 Task: Set "Duration of the fingerprinting " for chromaprint stream output to "90".
Action: Mouse moved to (100, 10)
Screenshot: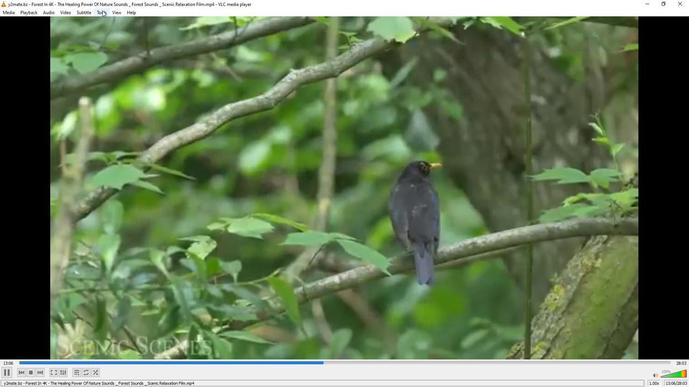 
Action: Mouse pressed left at (100, 10)
Screenshot: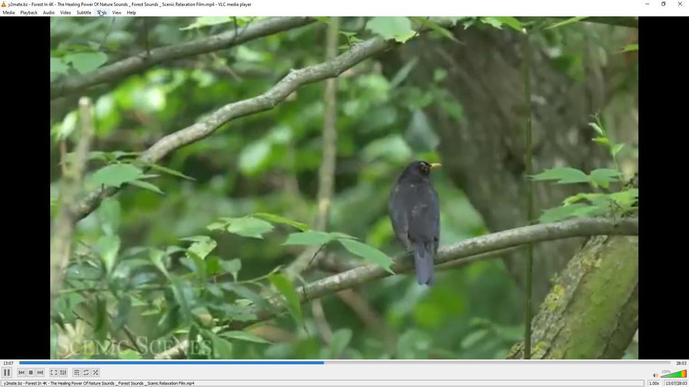 
Action: Mouse moved to (113, 97)
Screenshot: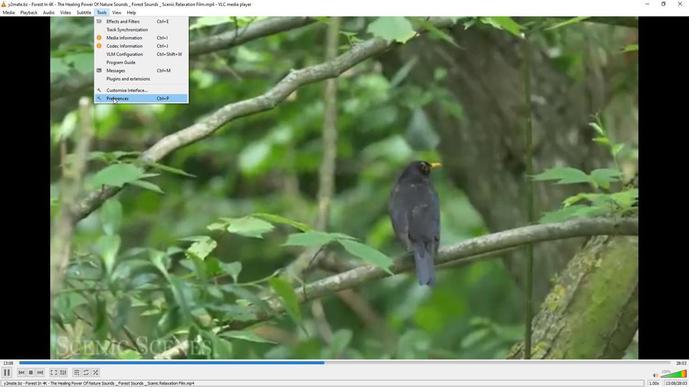 
Action: Mouse pressed left at (113, 97)
Screenshot: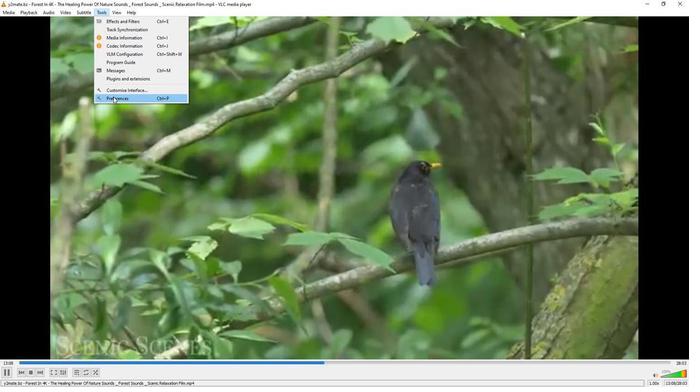 
Action: Mouse moved to (226, 315)
Screenshot: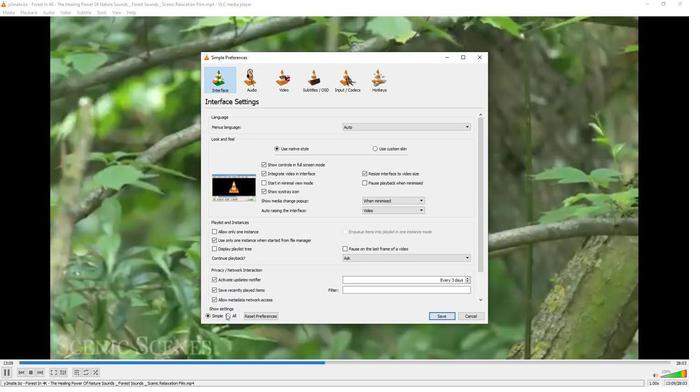 
Action: Mouse pressed left at (226, 315)
Screenshot: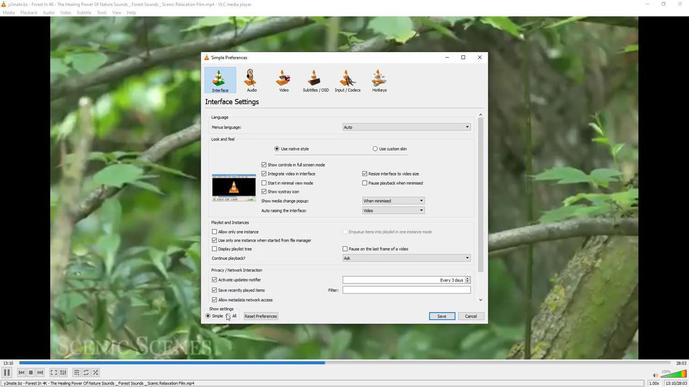 
Action: Mouse moved to (219, 266)
Screenshot: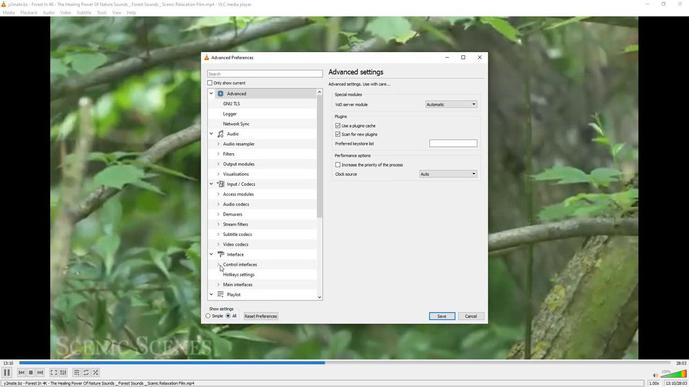 
Action: Mouse scrolled (219, 265) with delta (0, 0)
Screenshot: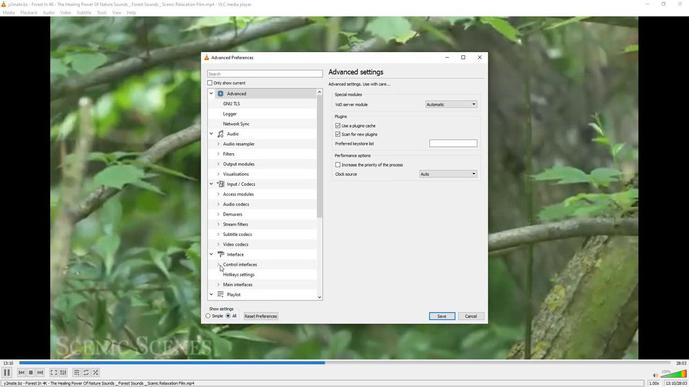
Action: Mouse moved to (219, 265)
Screenshot: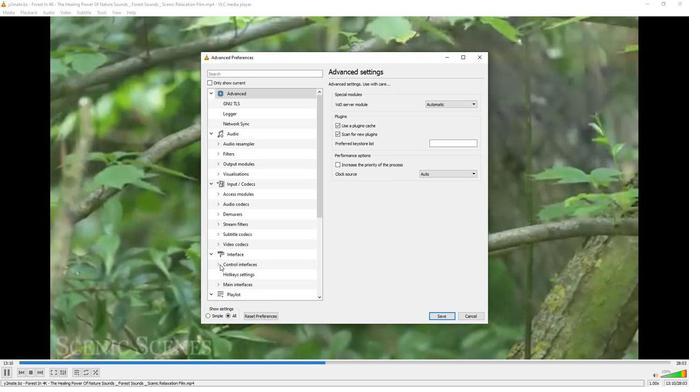 
Action: Mouse scrolled (219, 265) with delta (0, 0)
Screenshot: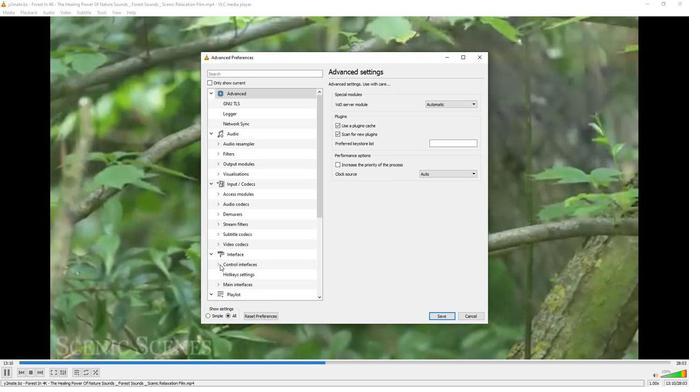 
Action: Mouse scrolled (219, 265) with delta (0, 0)
Screenshot: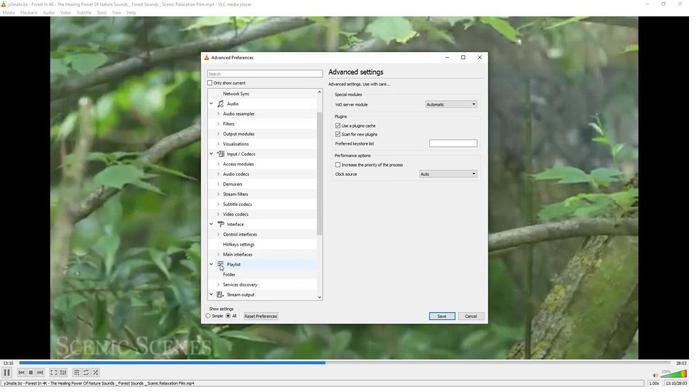 
Action: Mouse moved to (218, 277)
Screenshot: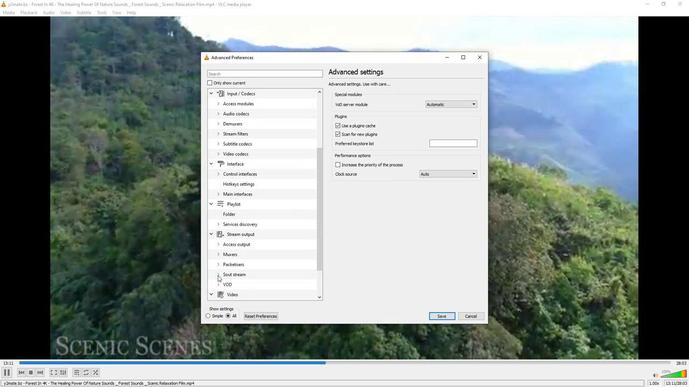 
Action: Mouse pressed left at (218, 277)
Screenshot: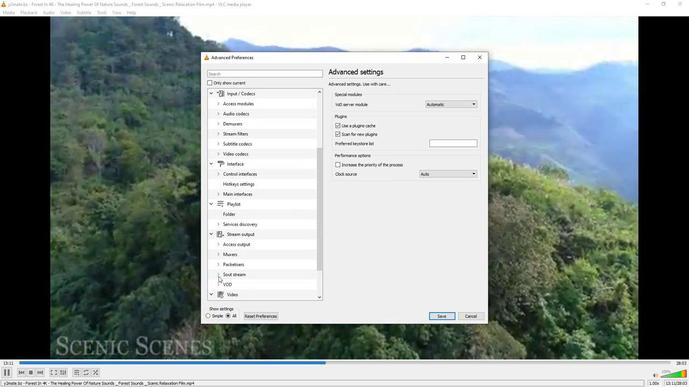 
Action: Mouse moved to (225, 265)
Screenshot: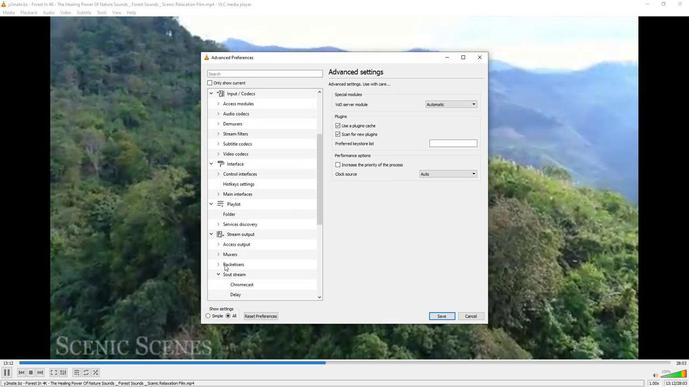 
Action: Mouse scrolled (225, 265) with delta (0, 0)
Screenshot: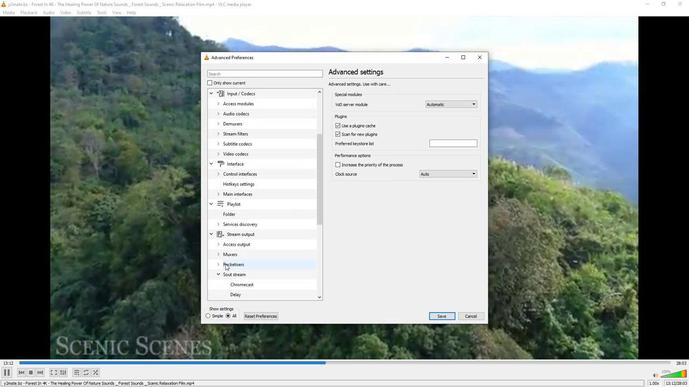 
Action: Mouse scrolled (225, 265) with delta (0, 0)
Screenshot: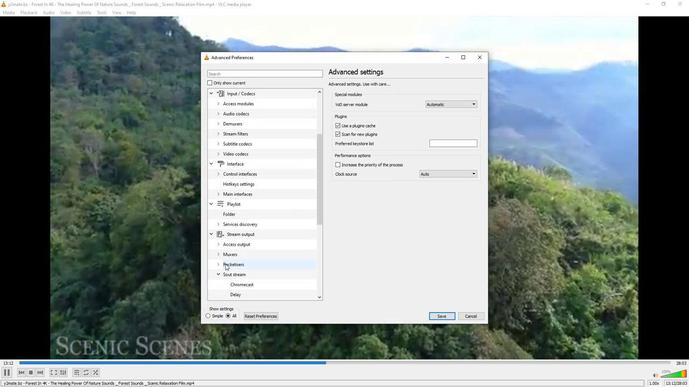 
Action: Mouse scrolled (225, 265) with delta (0, 0)
Screenshot: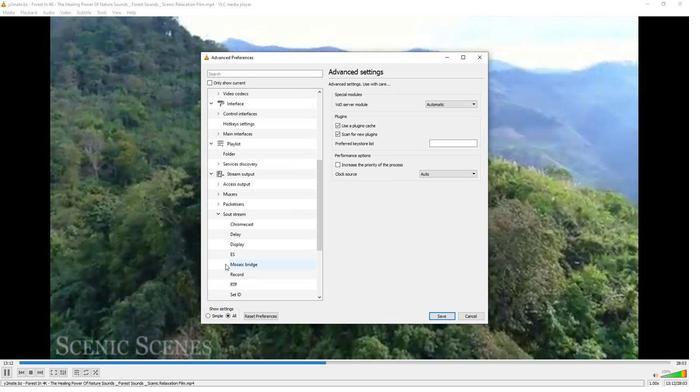 
Action: Mouse moved to (235, 293)
Screenshot: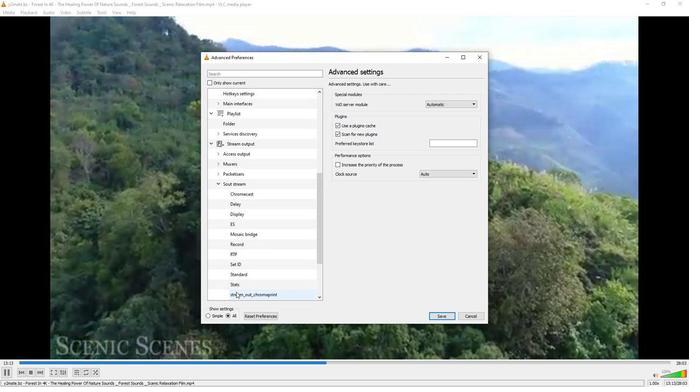 
Action: Mouse pressed left at (235, 293)
Screenshot: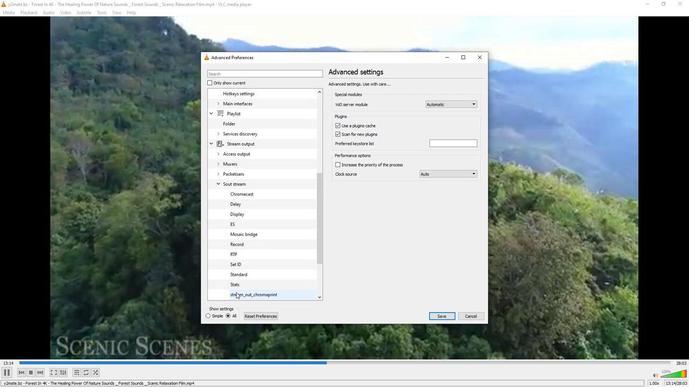 
Action: Mouse moved to (476, 93)
Screenshot: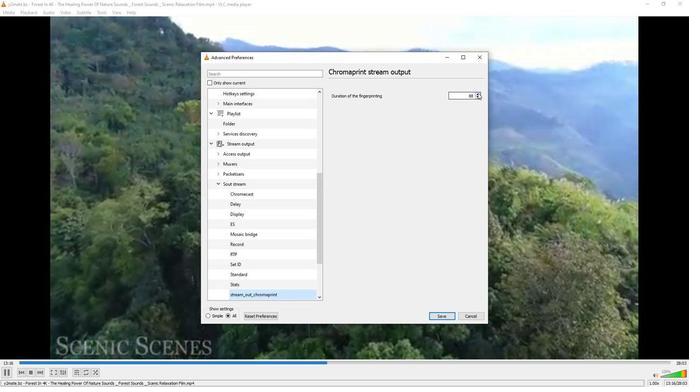 
Action: Mouse pressed left at (476, 93)
Screenshot: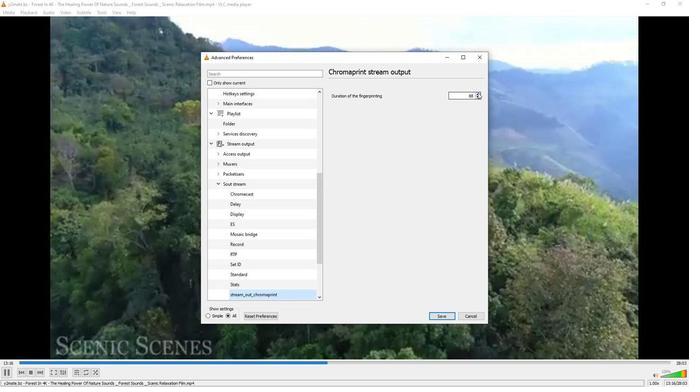
Action: Mouse moved to (476, 92)
Screenshot: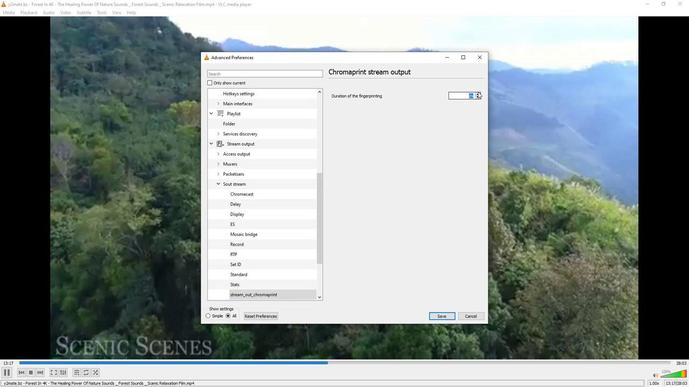 
Action: Mouse pressed left at (476, 92)
Screenshot: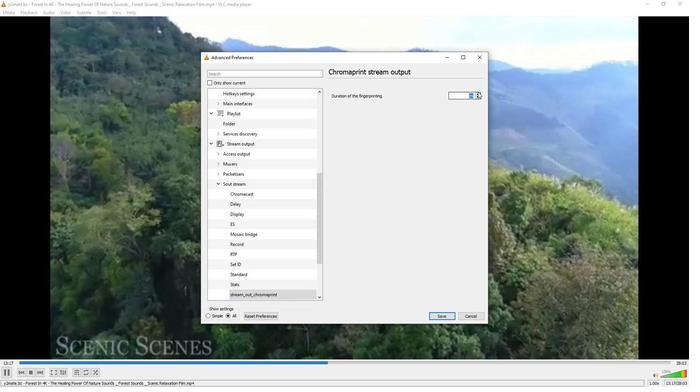 
Action: Mouse moved to (476, 91)
Screenshot: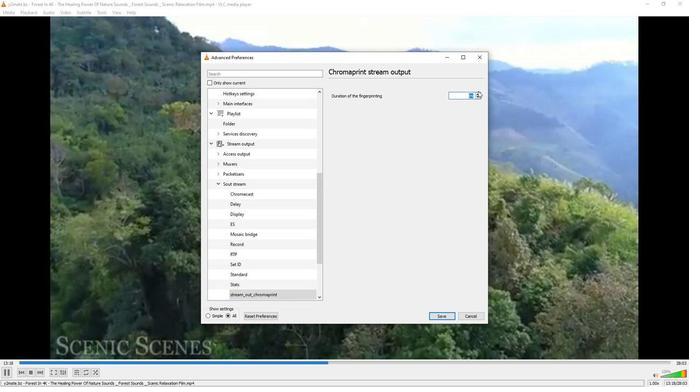 
Action: Mouse pressed left at (476, 91)
Screenshot: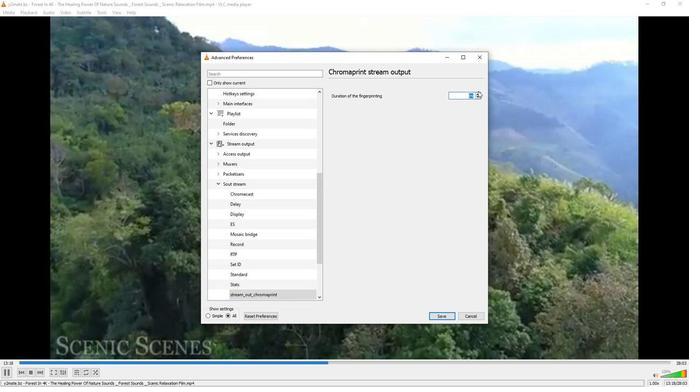 
Action: Mouse moved to (476, 95)
Screenshot: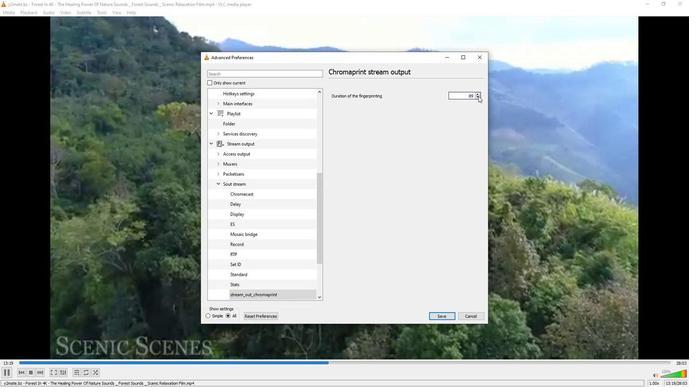 
Action: Mouse pressed left at (476, 95)
Screenshot: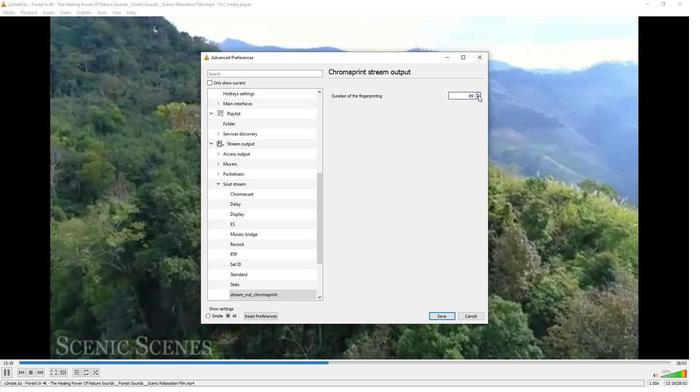 
Action: Mouse moved to (439, 148)
Screenshot: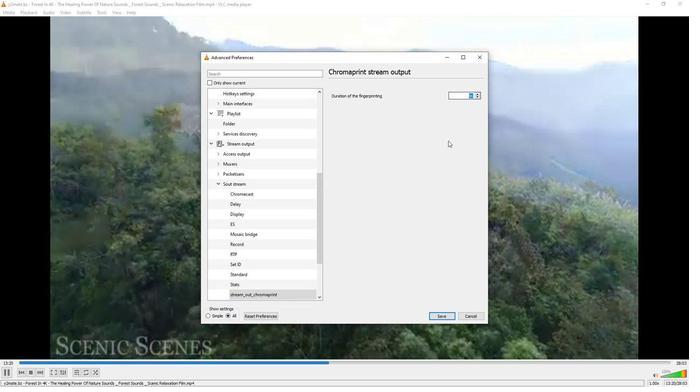 
